 Task: Create a rule when a card is emailed into list name by anyone .
Action: Mouse pressed left at (427, 392)
Screenshot: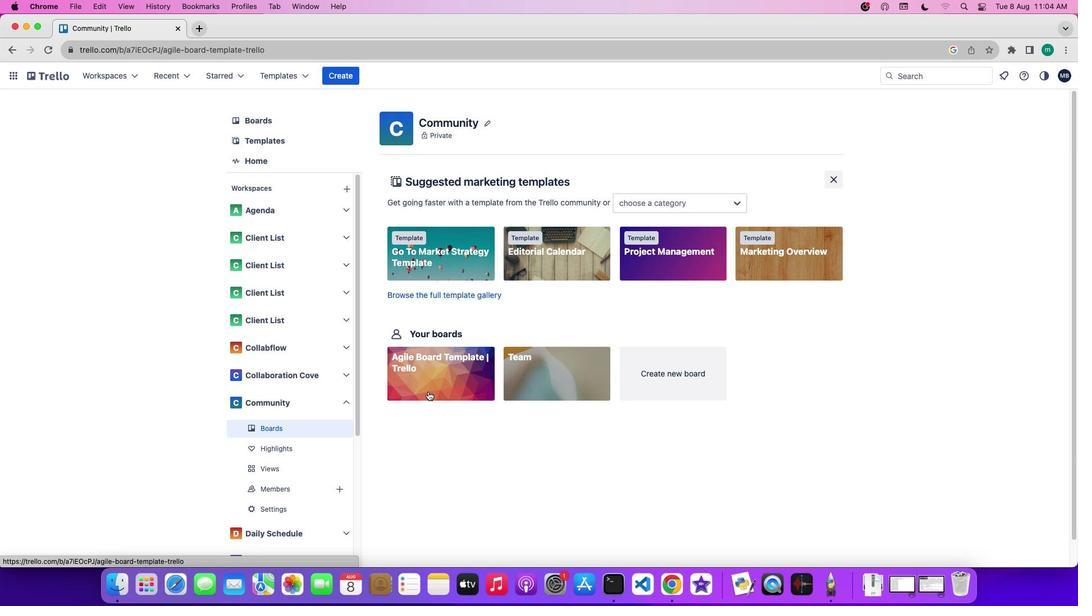 
Action: Mouse moved to (932, 244)
Screenshot: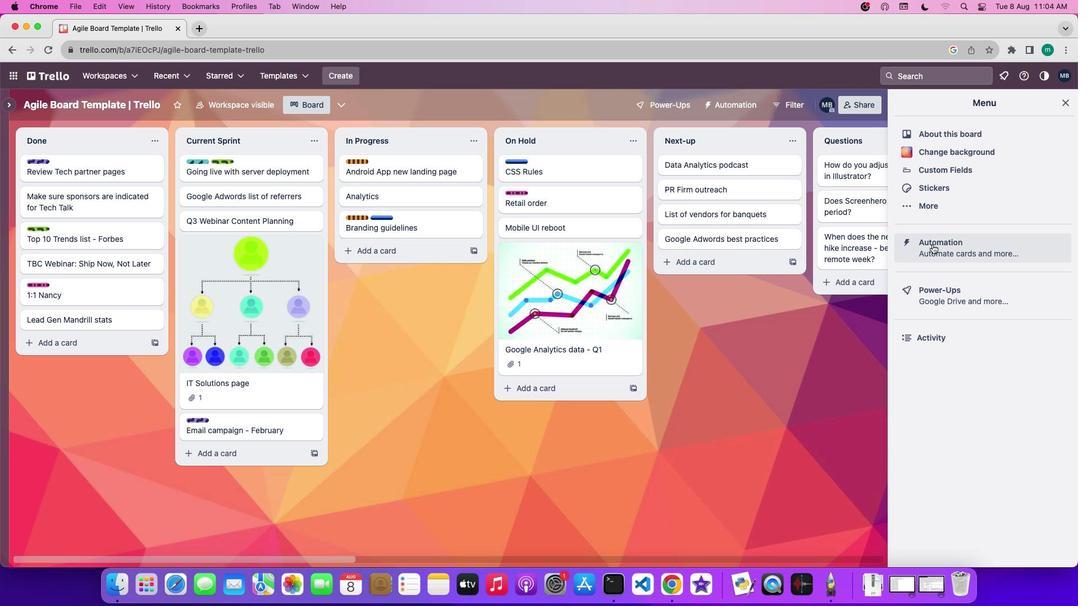 
Action: Mouse pressed left at (932, 244)
Screenshot: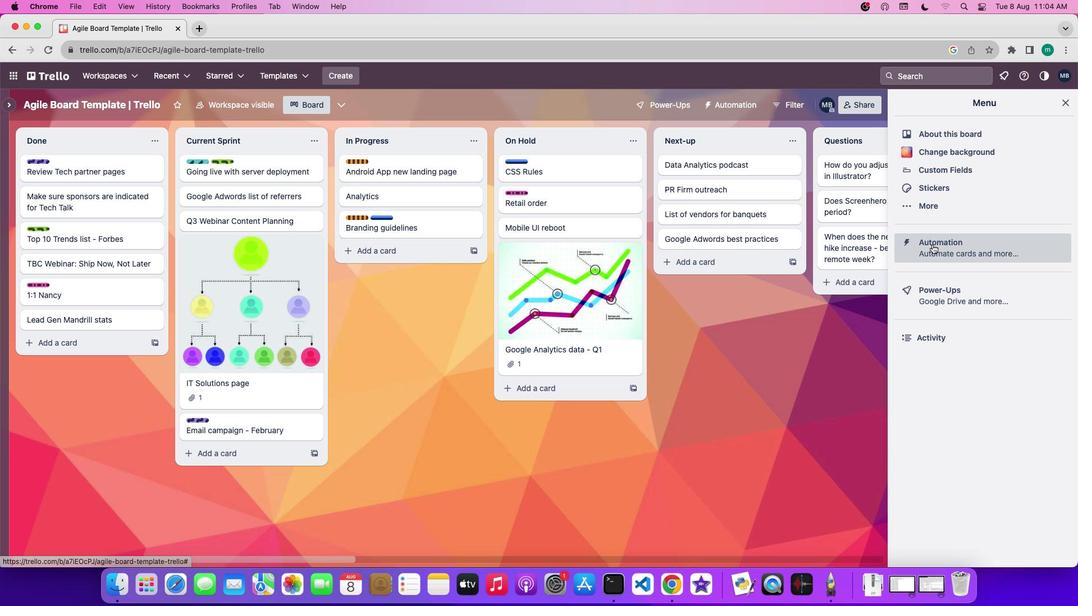 
Action: Mouse moved to (78, 202)
Screenshot: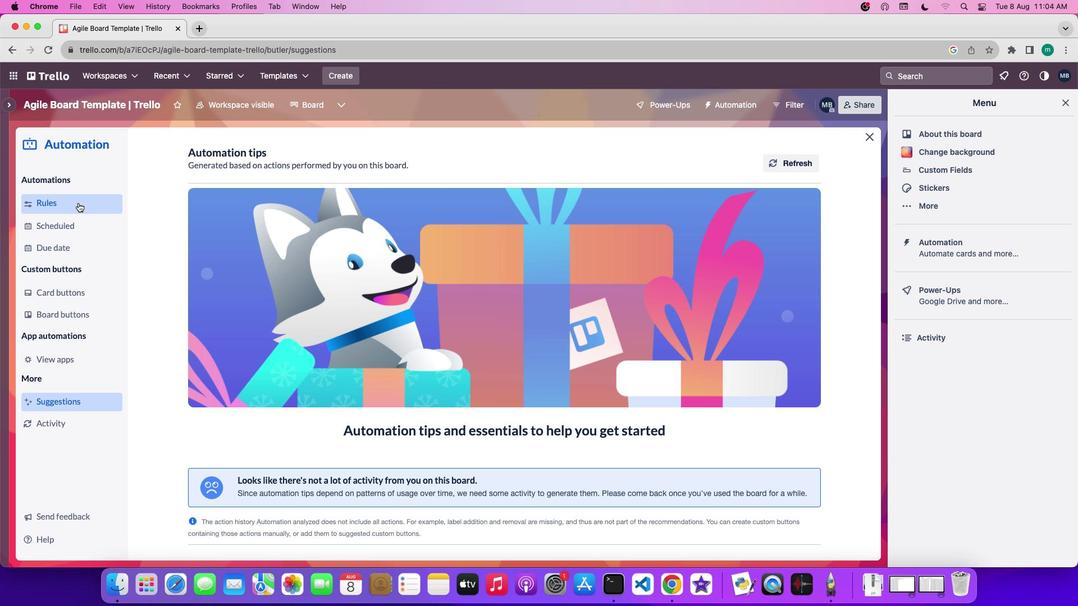 
Action: Mouse pressed left at (78, 202)
Screenshot: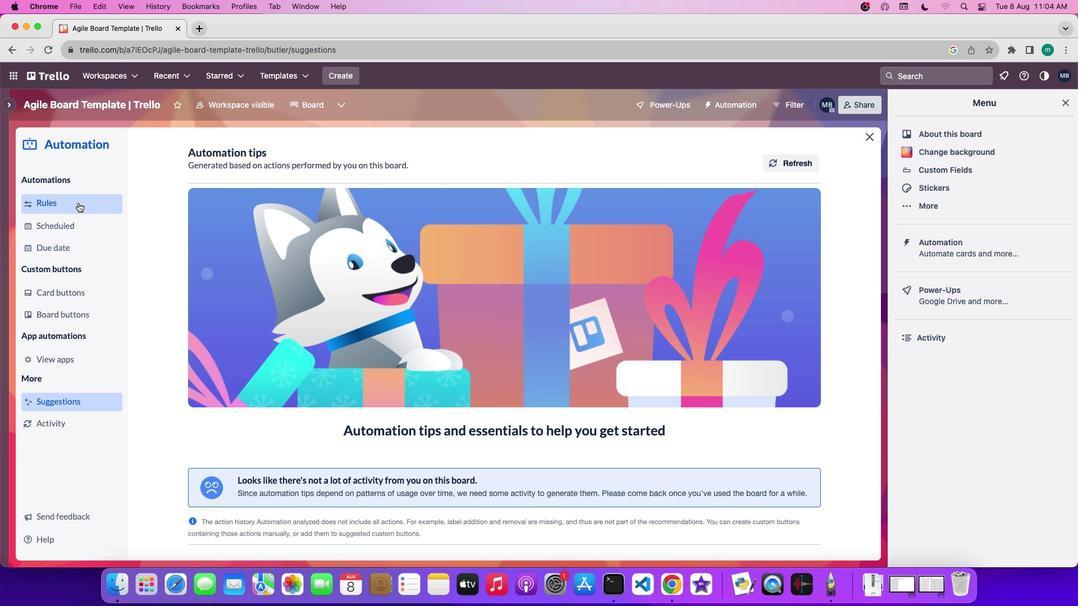
Action: Mouse moved to (702, 161)
Screenshot: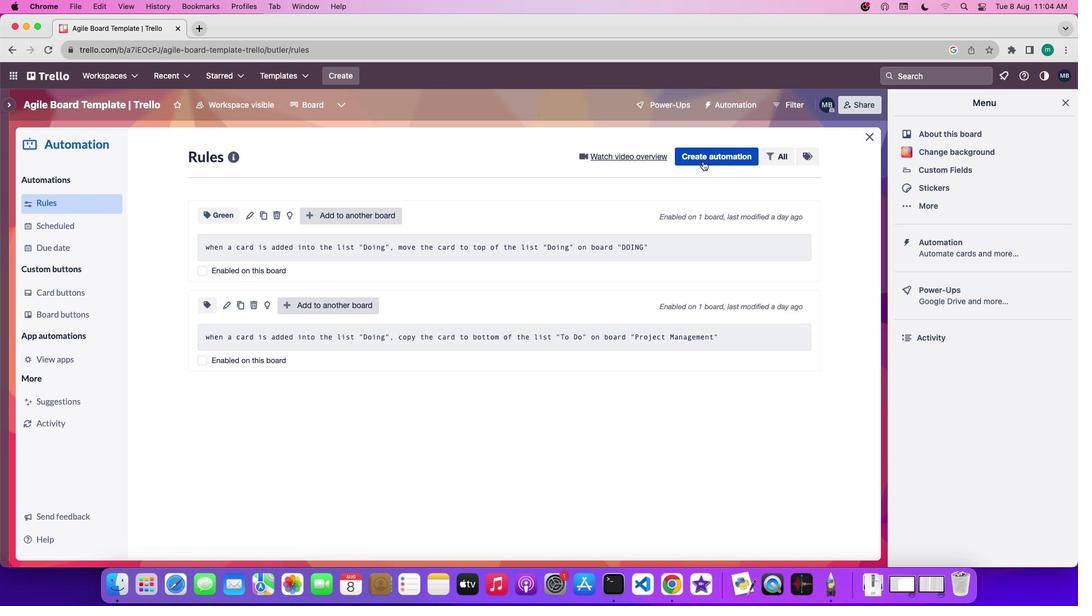 
Action: Mouse pressed left at (702, 161)
Screenshot: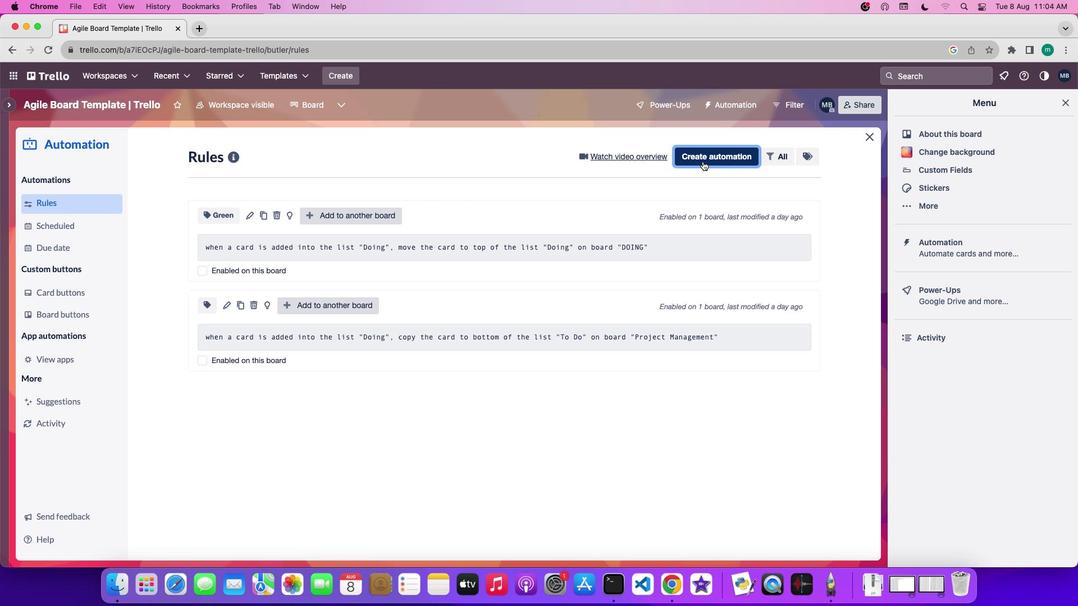 
Action: Mouse moved to (566, 333)
Screenshot: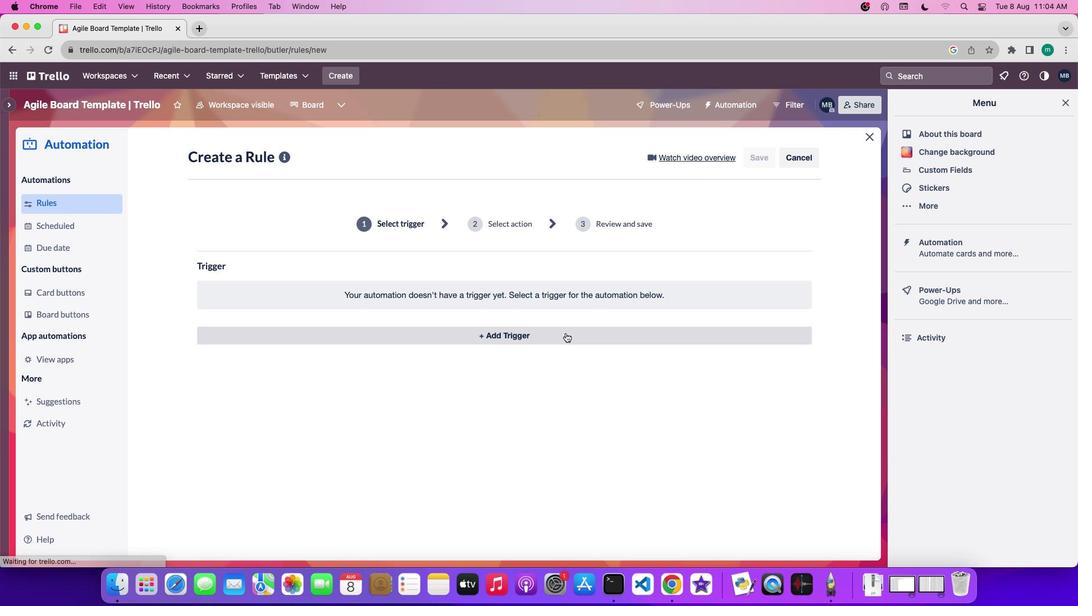 
Action: Mouse pressed left at (566, 333)
Screenshot: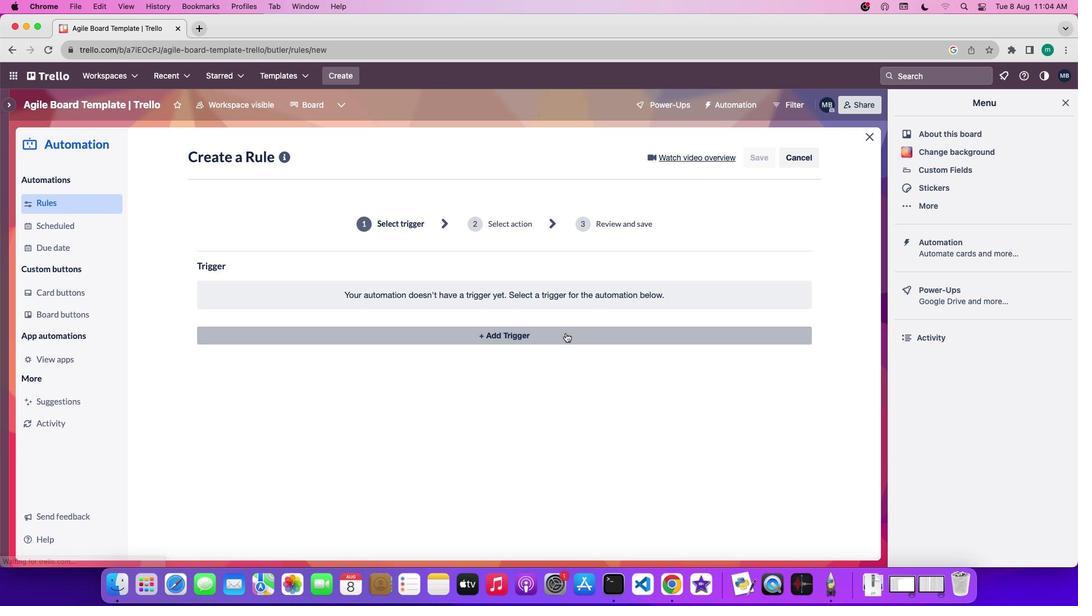 
Action: Mouse moved to (396, 433)
Screenshot: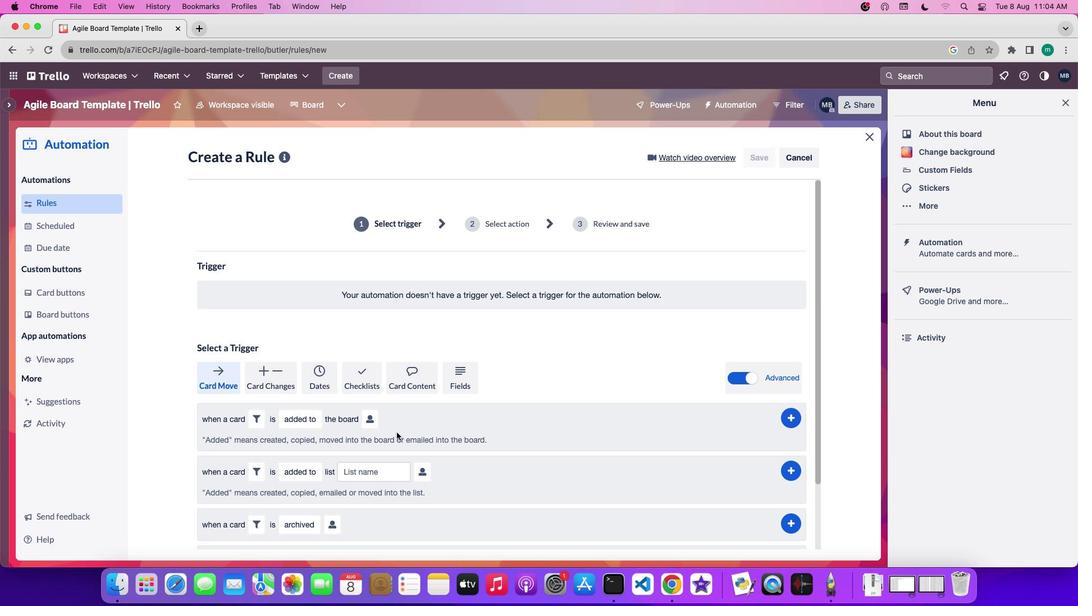 
Action: Mouse scrolled (396, 433) with delta (0, 0)
Screenshot: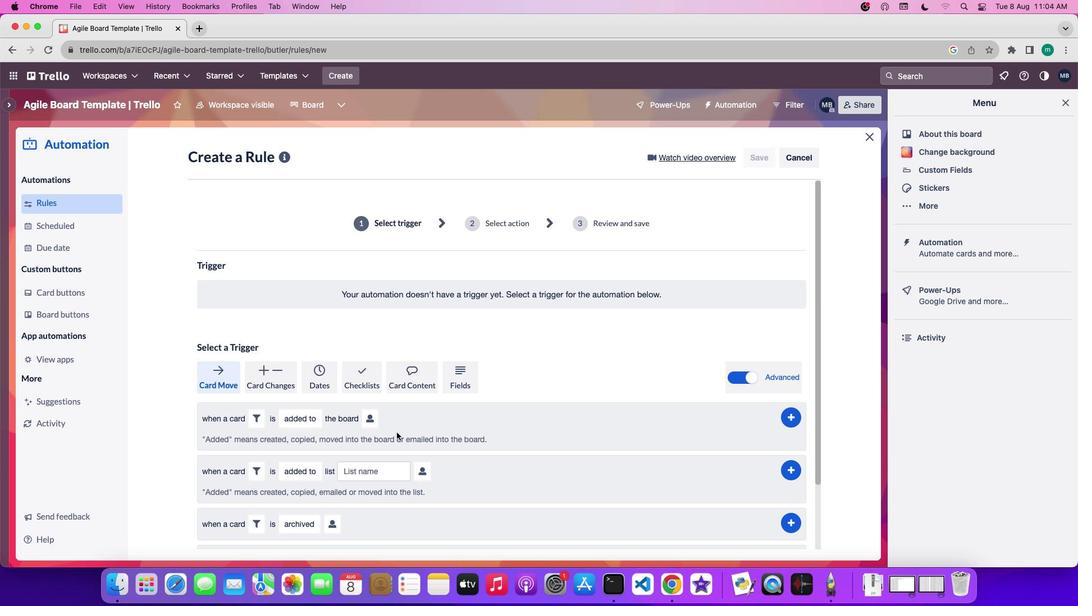 
Action: Mouse moved to (396, 433)
Screenshot: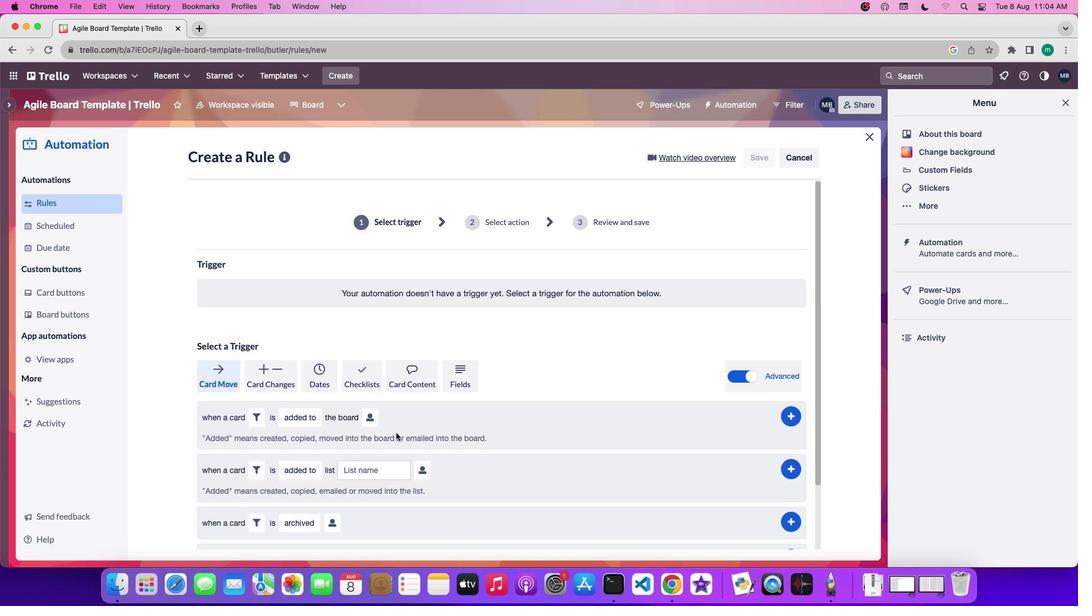 
Action: Mouse scrolled (396, 433) with delta (0, 0)
Screenshot: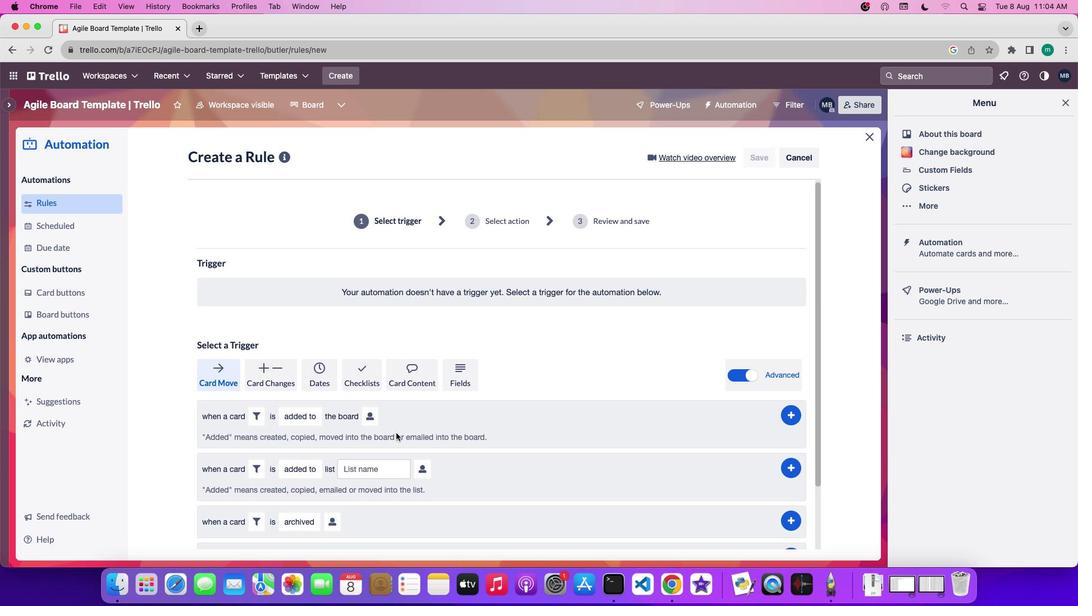 
Action: Mouse moved to (396, 433)
Screenshot: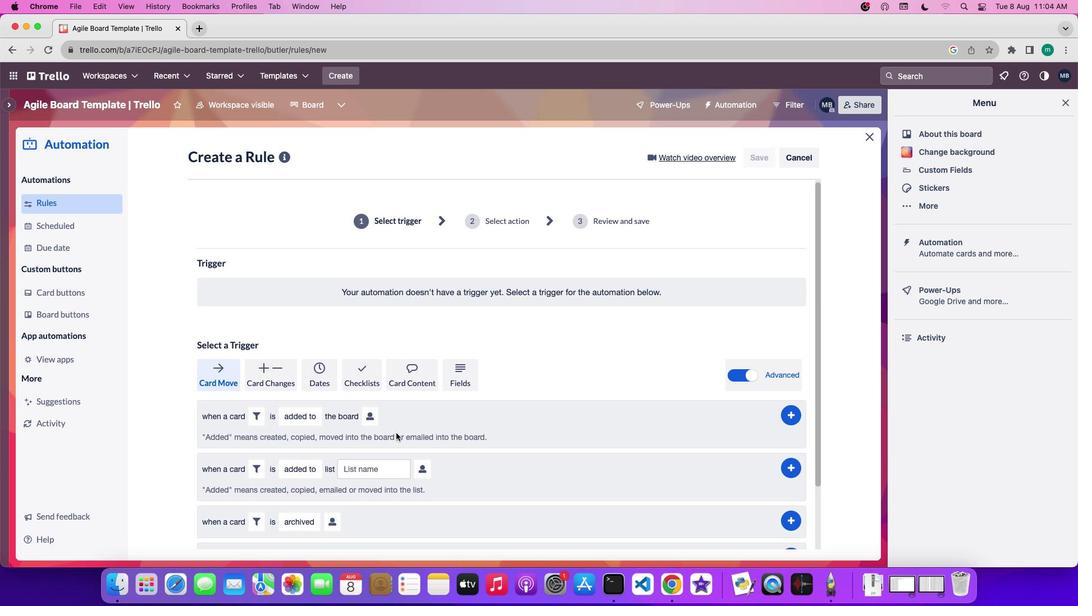 
Action: Mouse scrolled (396, 433) with delta (0, 0)
Screenshot: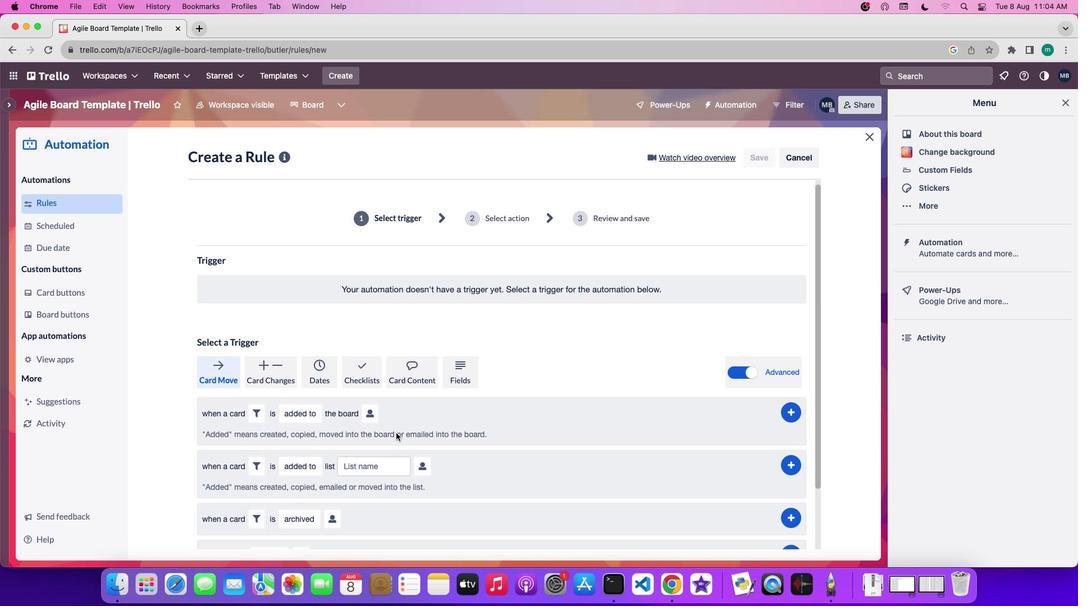 
Action: Mouse scrolled (396, 433) with delta (0, 0)
Screenshot: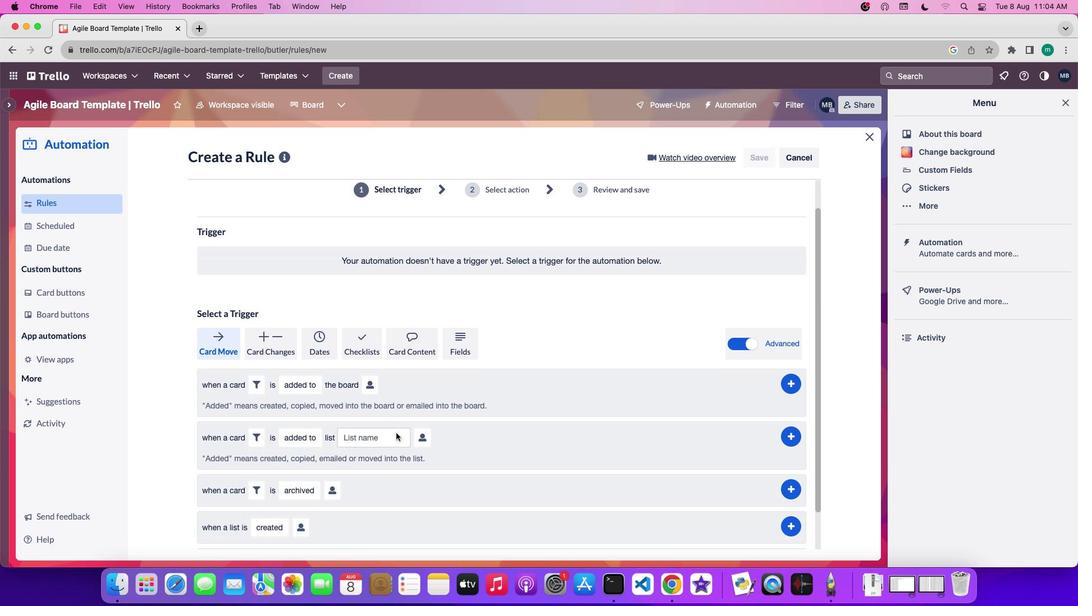 
Action: Mouse moved to (394, 433)
Screenshot: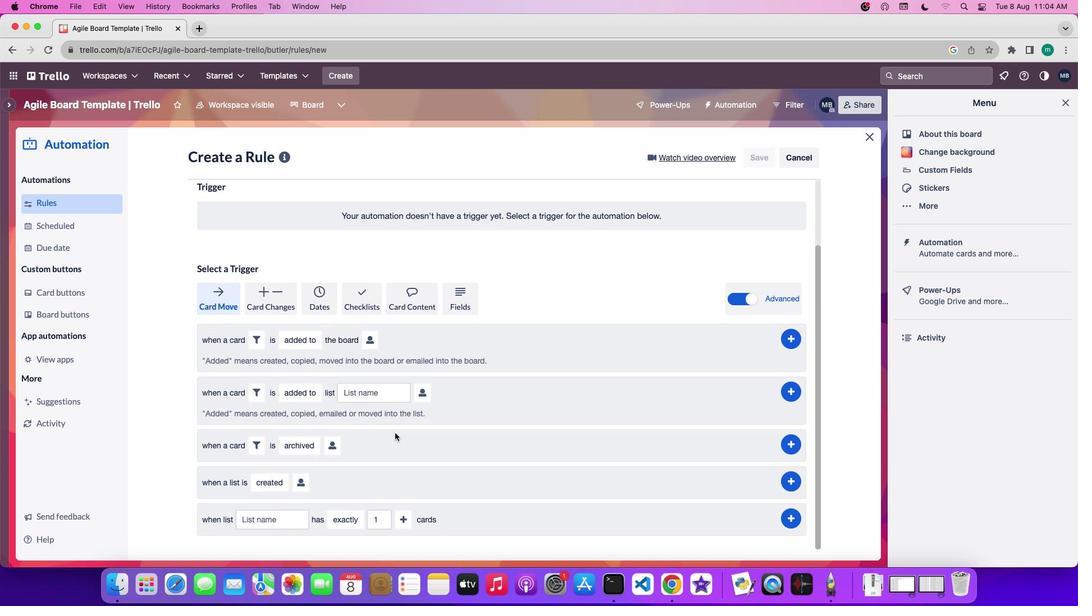 
Action: Mouse scrolled (394, 433) with delta (0, 0)
Screenshot: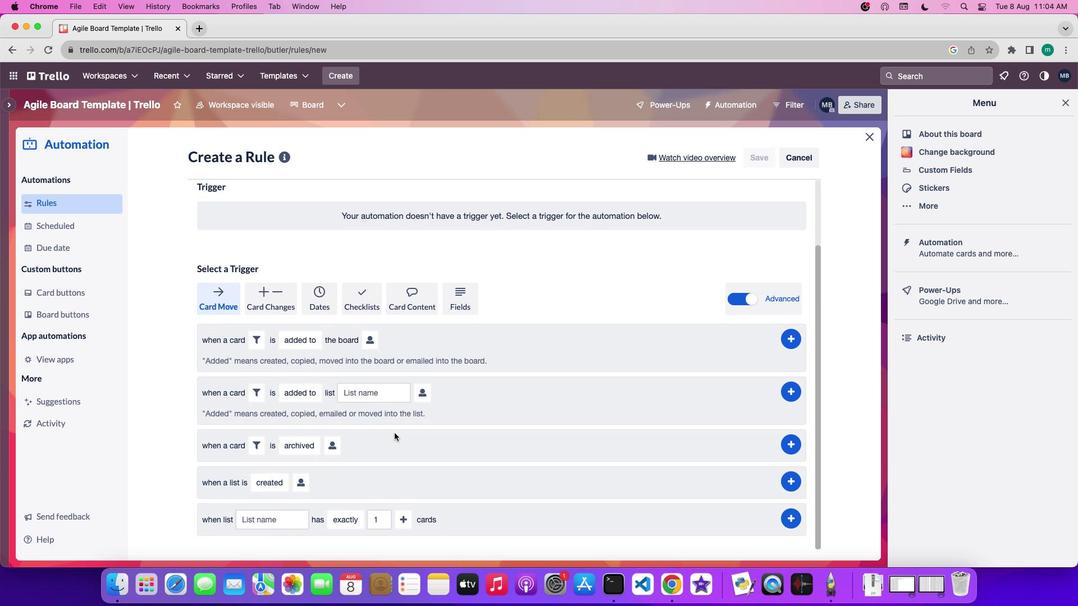 
Action: Mouse moved to (394, 433)
Screenshot: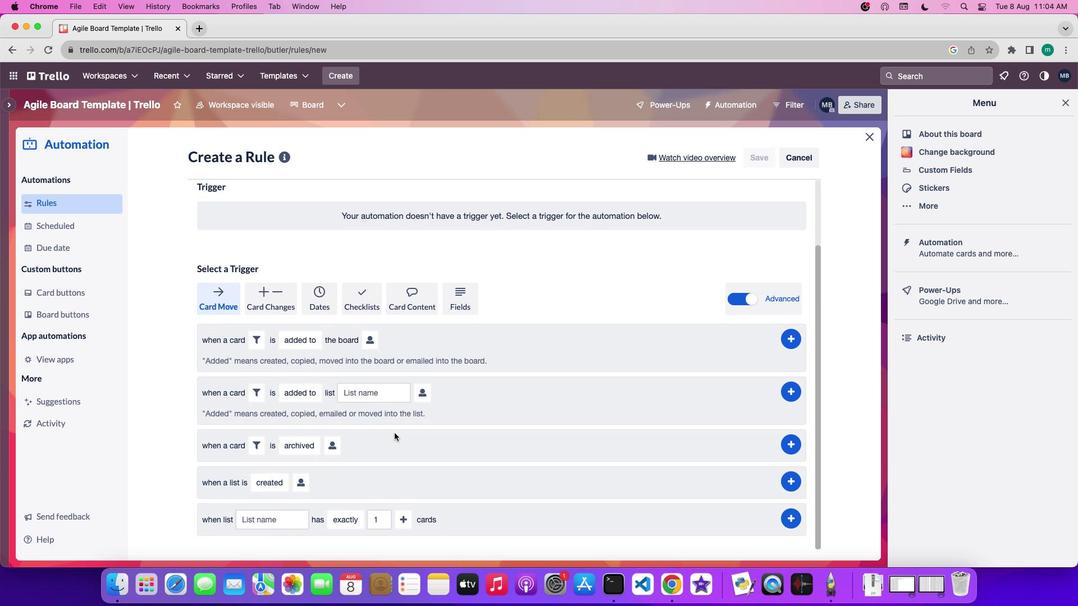 
Action: Mouse scrolled (394, 433) with delta (0, 0)
Screenshot: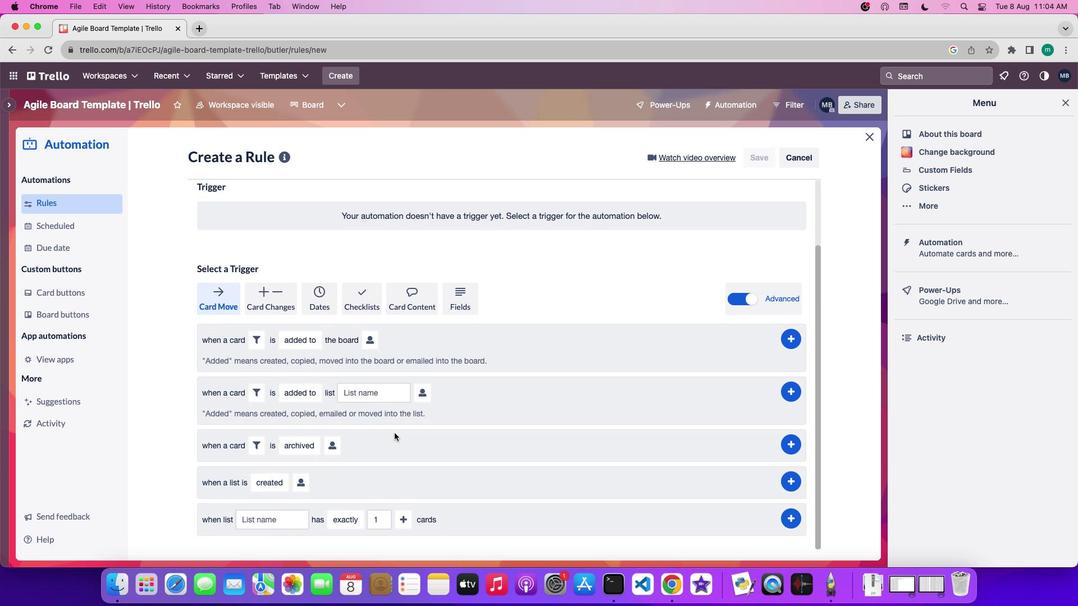 
Action: Mouse scrolled (394, 433) with delta (0, 0)
Screenshot: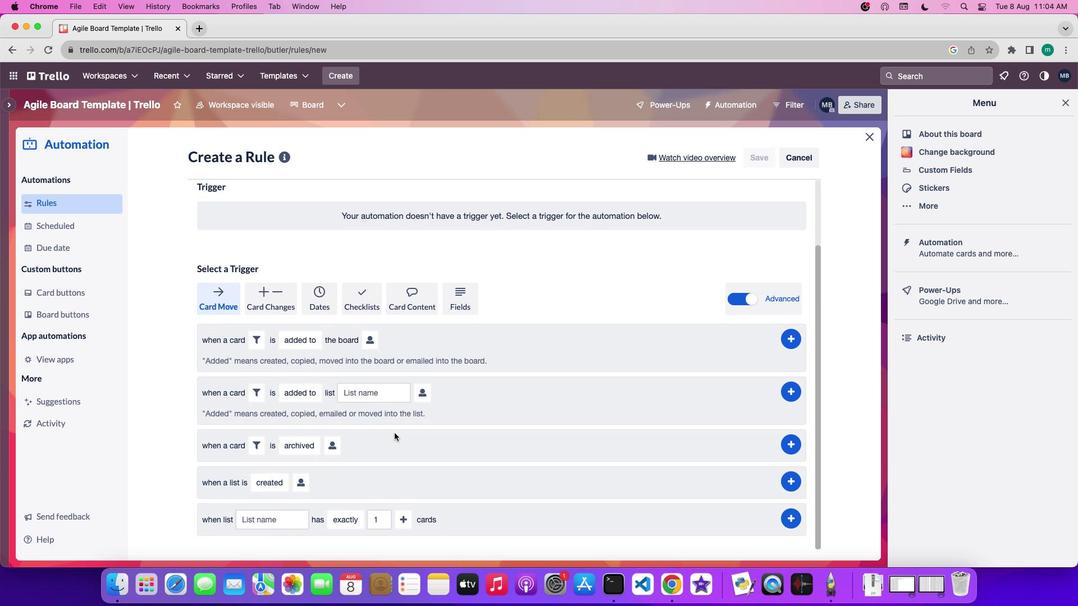 
Action: Mouse moved to (297, 400)
Screenshot: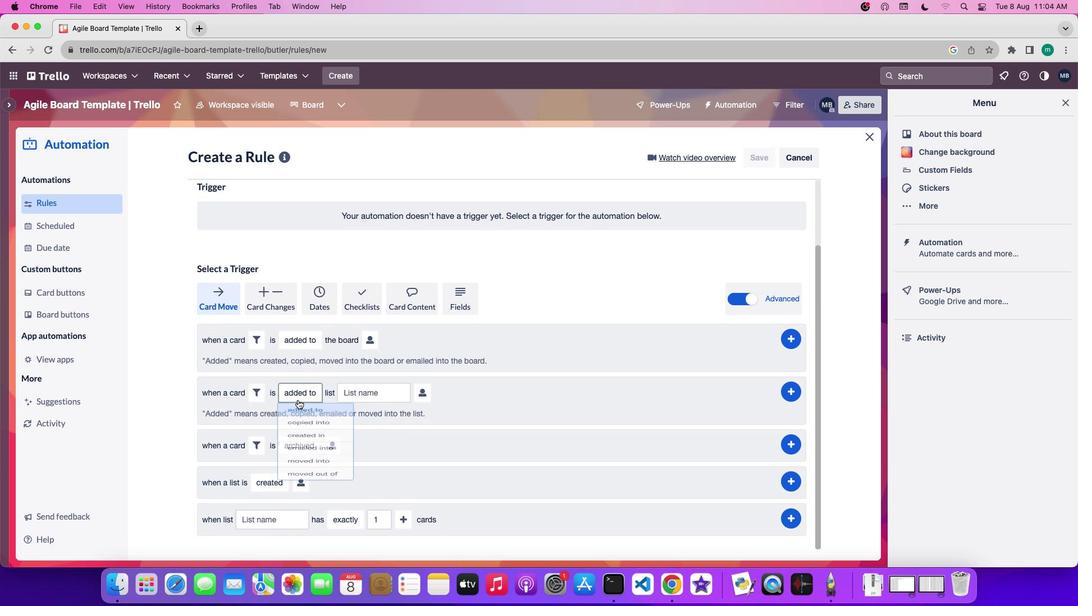 
Action: Mouse pressed left at (297, 400)
Screenshot: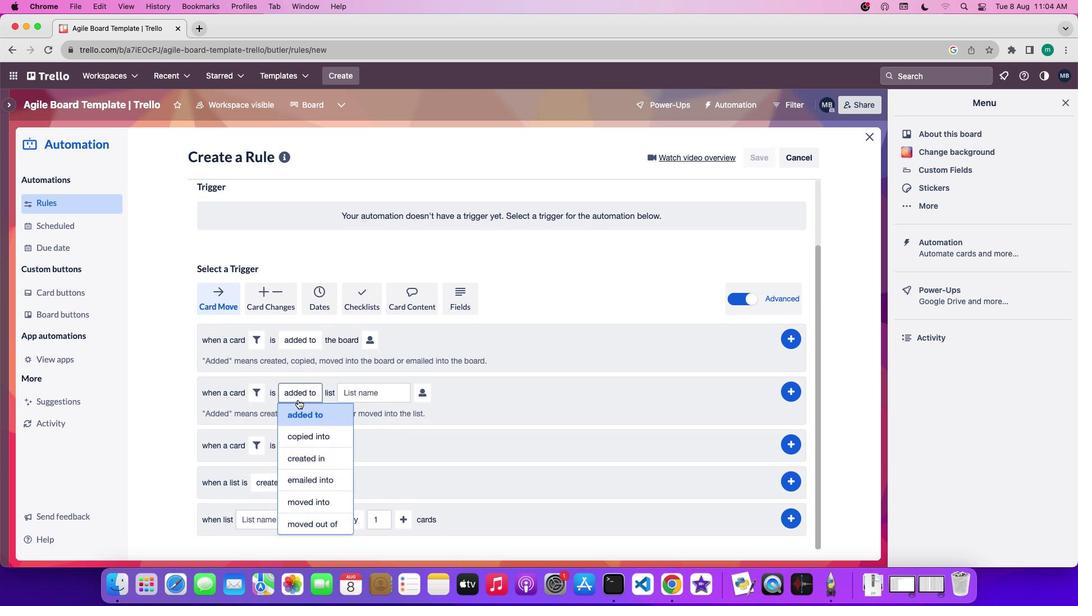 
Action: Mouse moved to (308, 477)
Screenshot: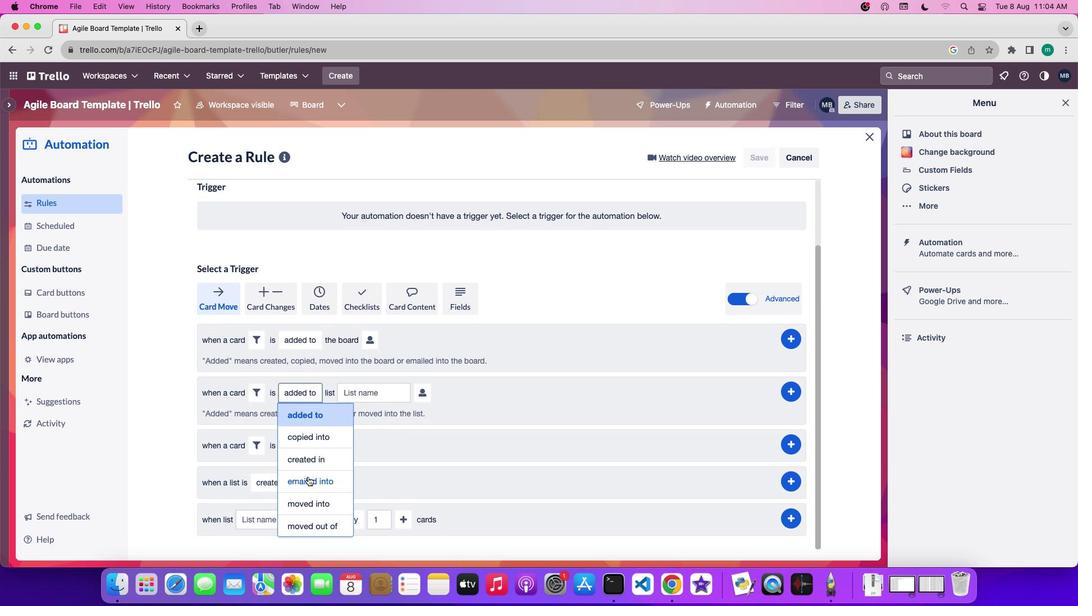 
Action: Mouse pressed left at (308, 477)
Screenshot: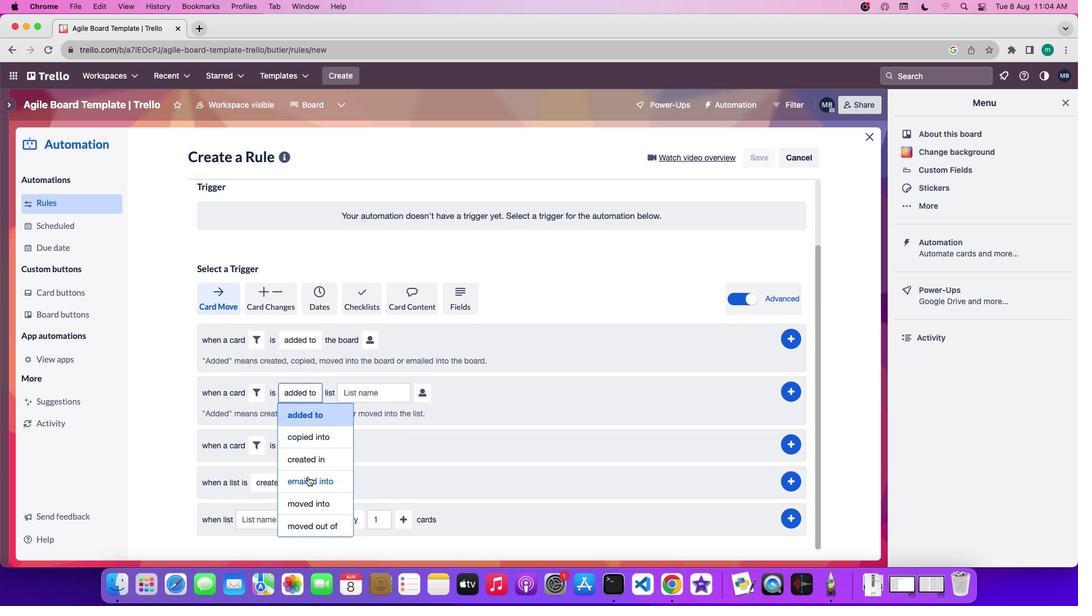 
Action: Mouse moved to (380, 394)
Screenshot: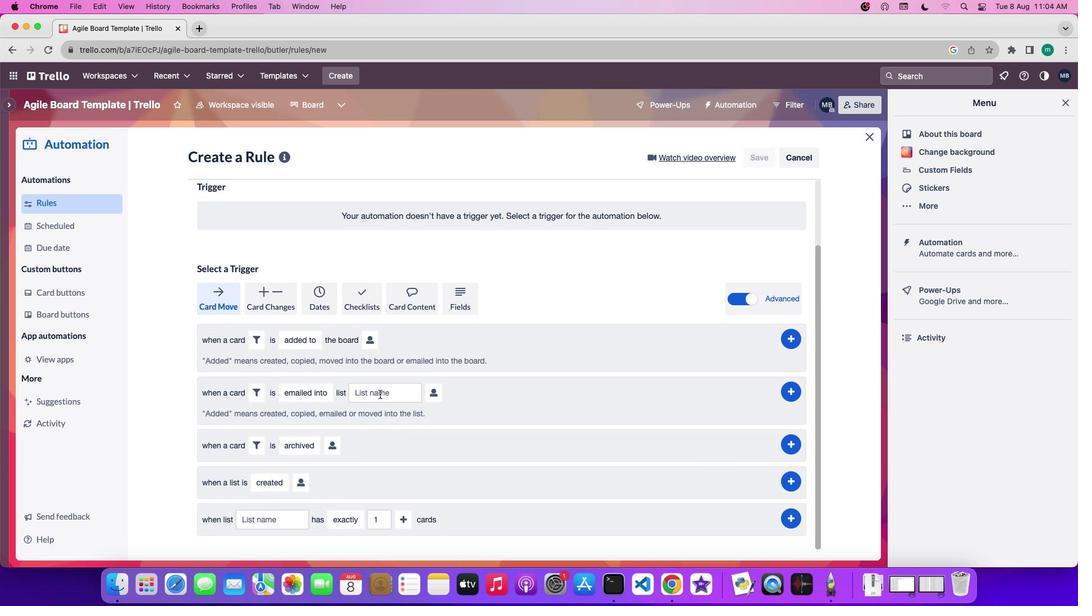 
Action: Mouse pressed left at (380, 394)
Screenshot: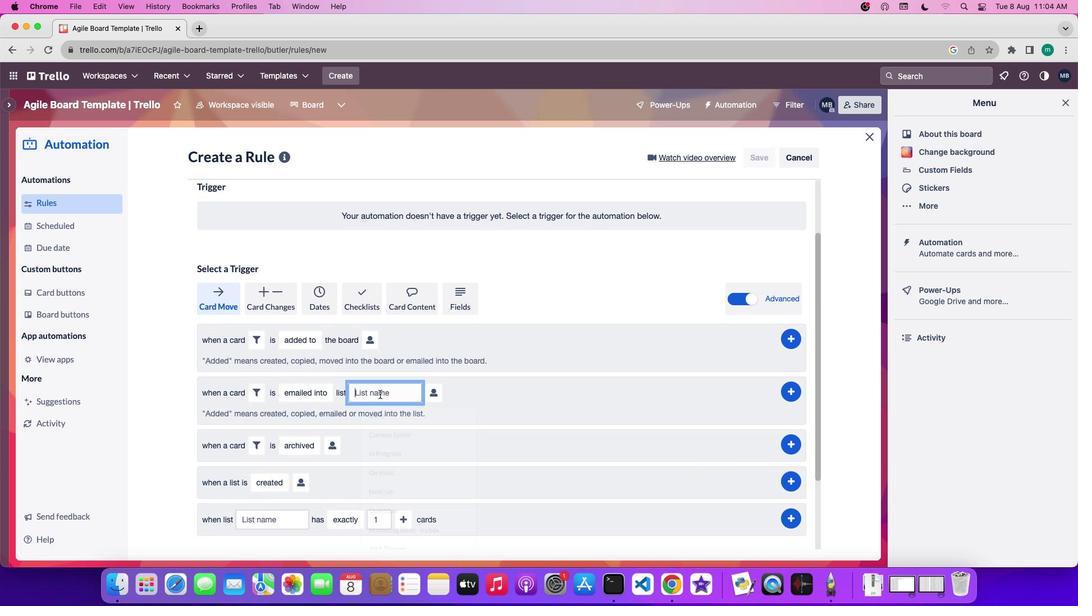 
Action: Mouse moved to (380, 394)
Screenshot: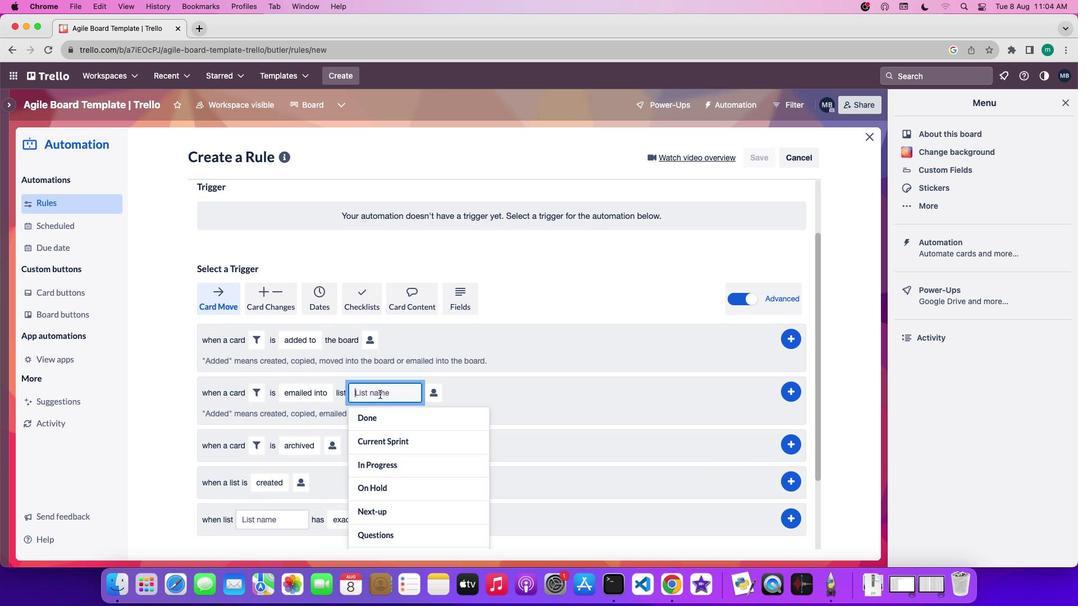 
Action: Key pressed 'n''a''m''e'
Screenshot: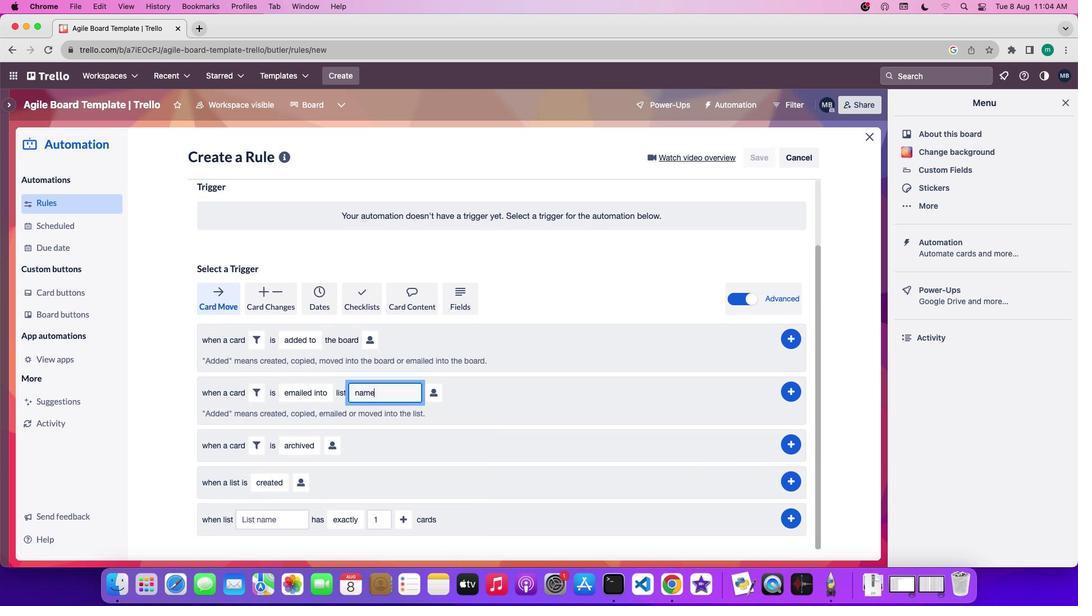 
Action: Mouse moved to (431, 391)
Screenshot: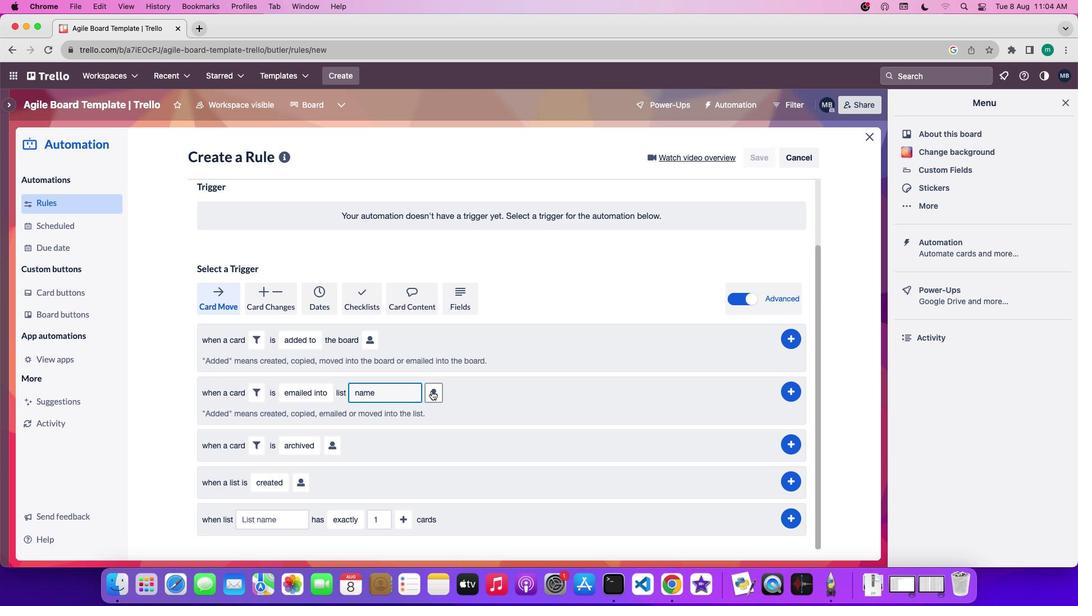 
Action: Mouse pressed left at (431, 391)
Screenshot: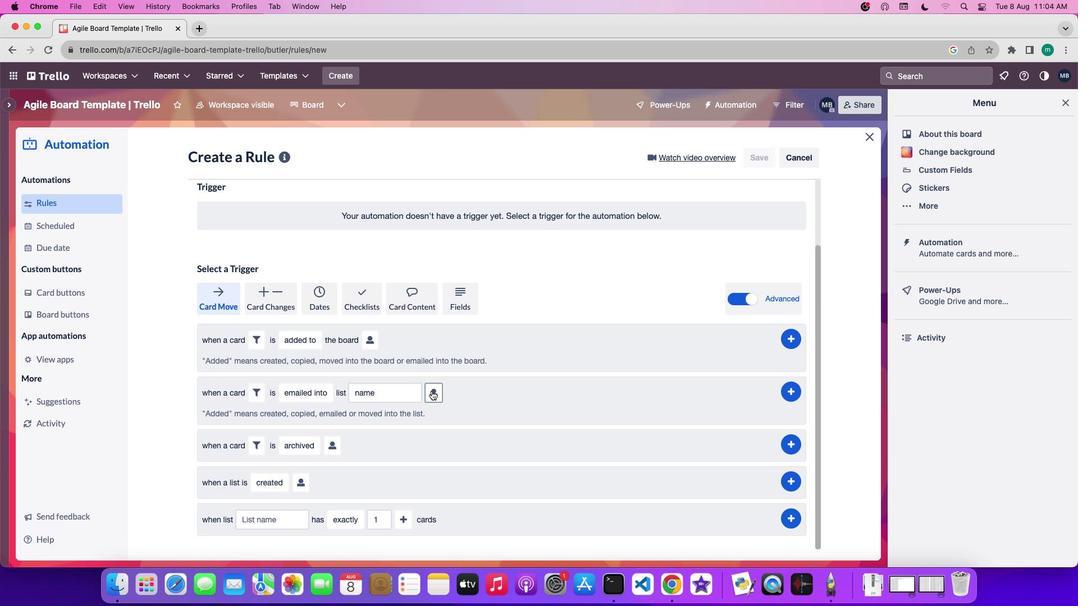 
Action: Mouse moved to (624, 432)
Screenshot: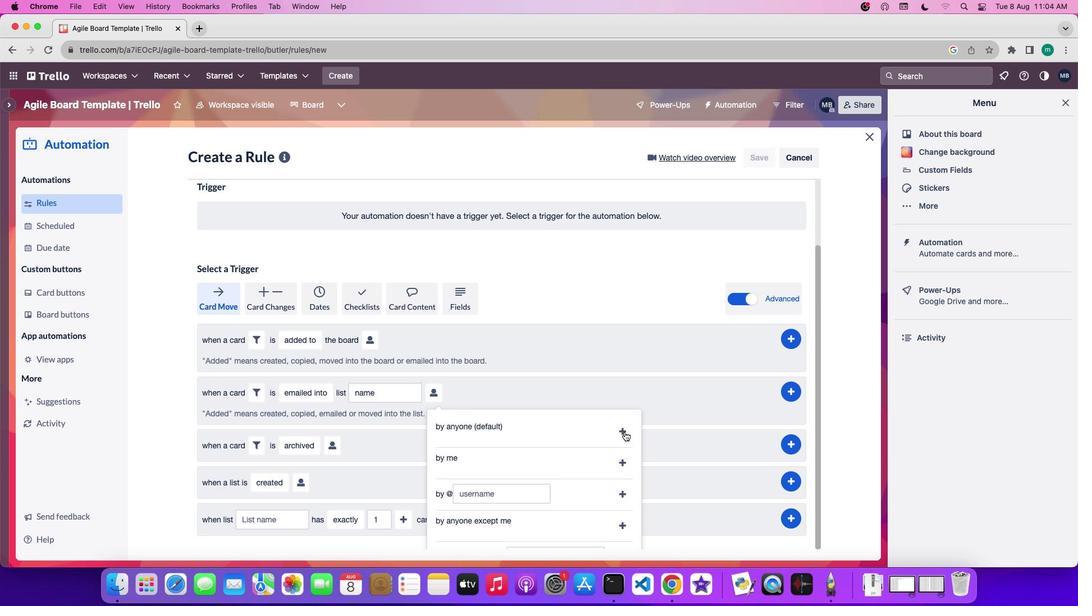 
Action: Mouse pressed left at (624, 432)
Screenshot: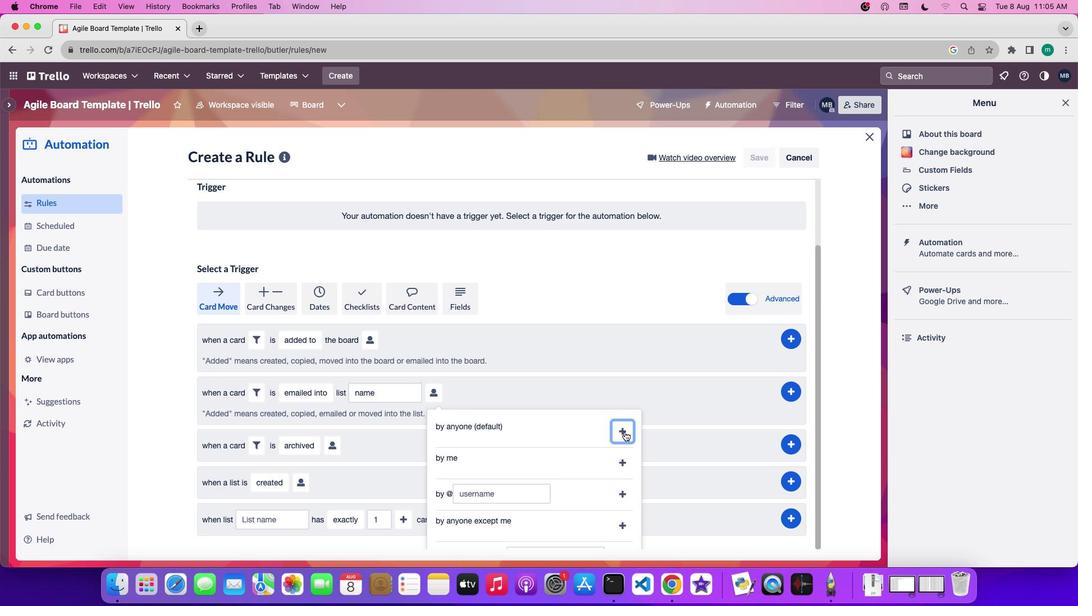 
Action: Mouse moved to (795, 395)
Screenshot: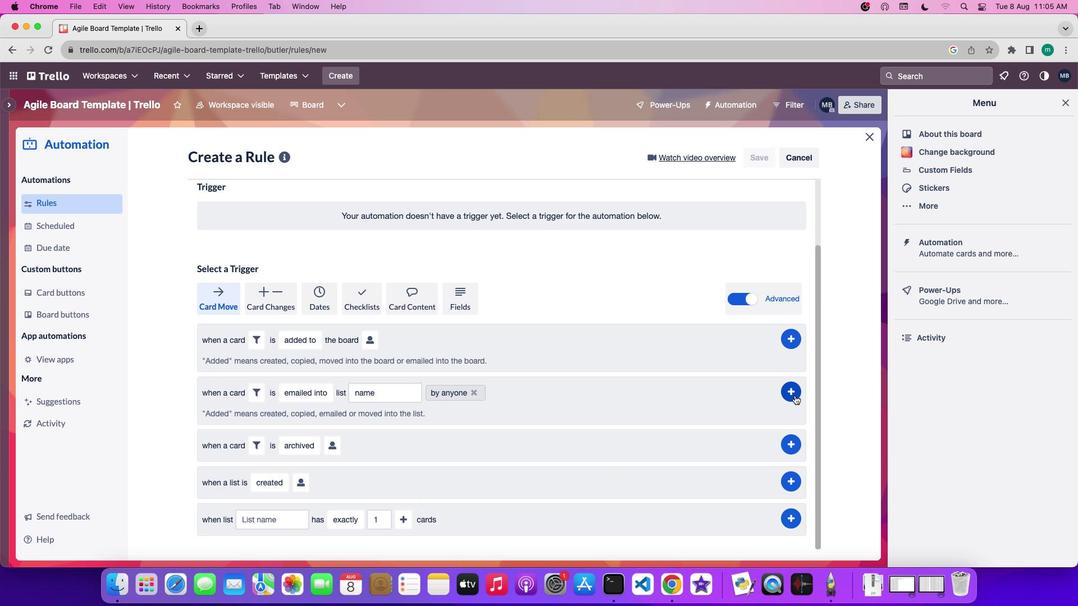 
Action: Mouse pressed left at (795, 395)
Screenshot: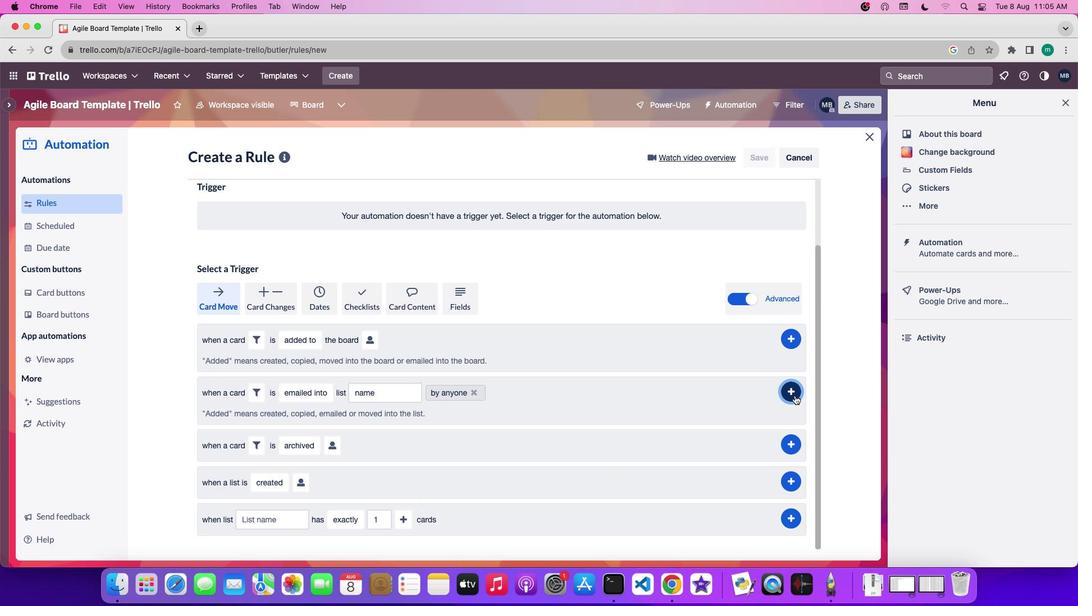 
